 Task: Create a due date automation trigger when advanced on, 2 hours after a card is due add dates starting next week.
Action: Mouse moved to (1197, 100)
Screenshot: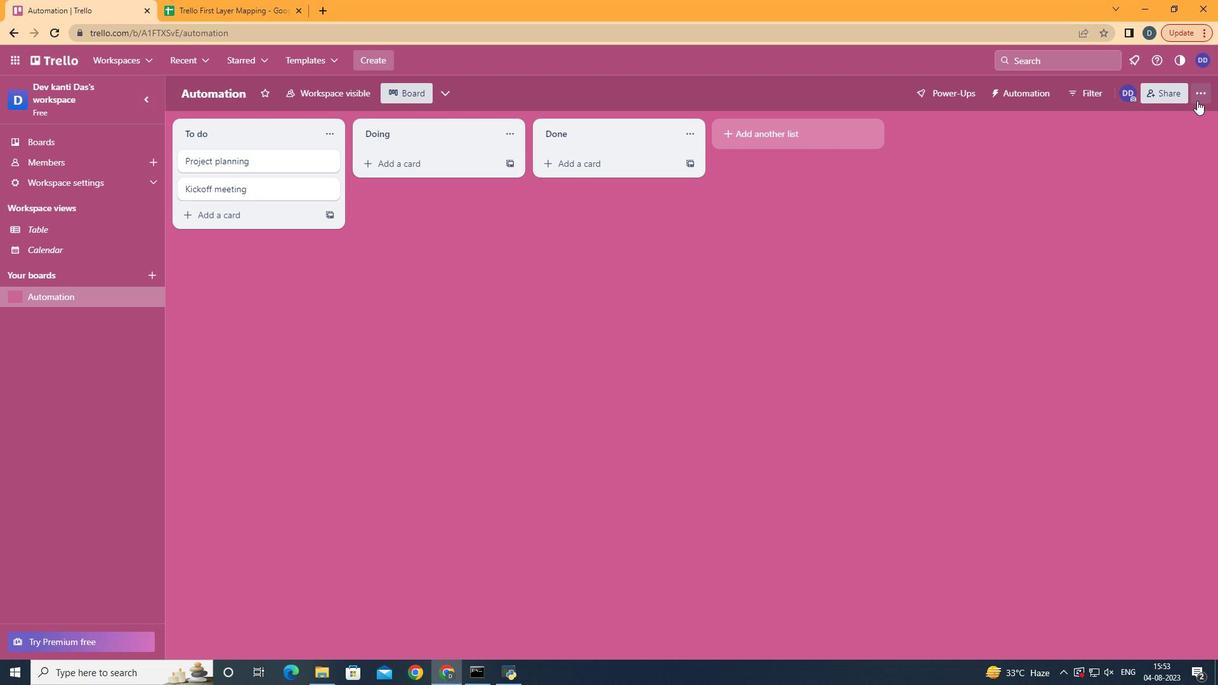 
Action: Mouse pressed left at (1197, 100)
Screenshot: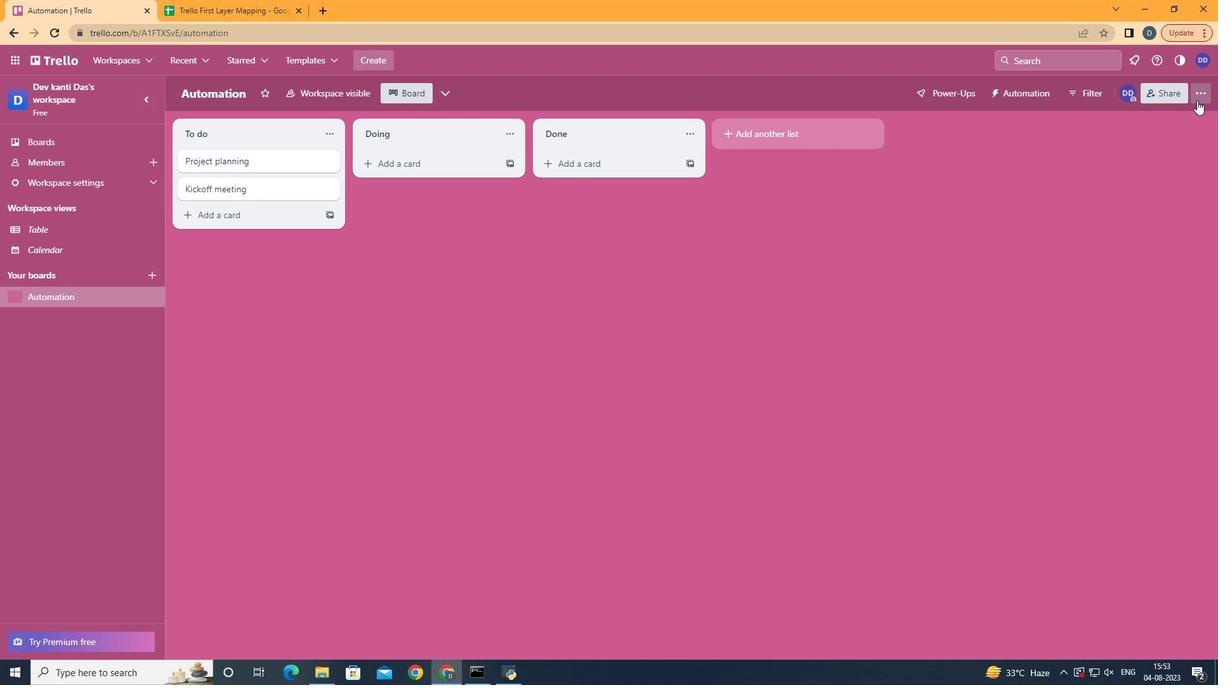 
Action: Mouse moved to (1125, 272)
Screenshot: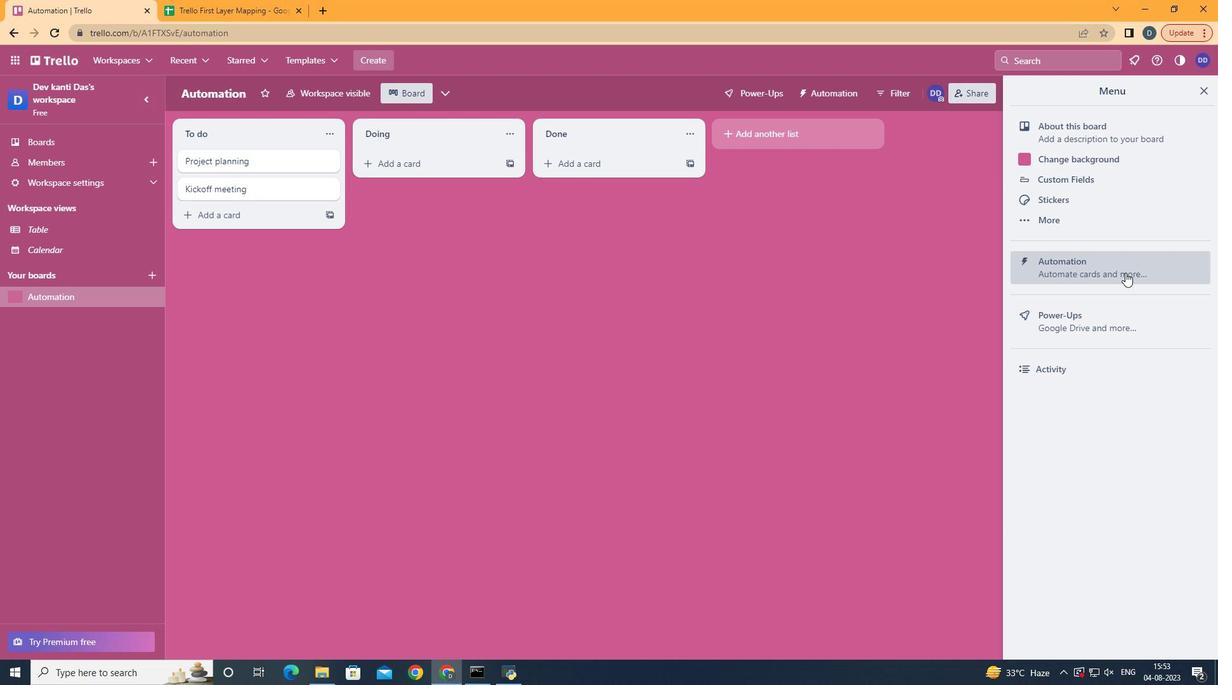 
Action: Mouse pressed left at (1125, 272)
Screenshot: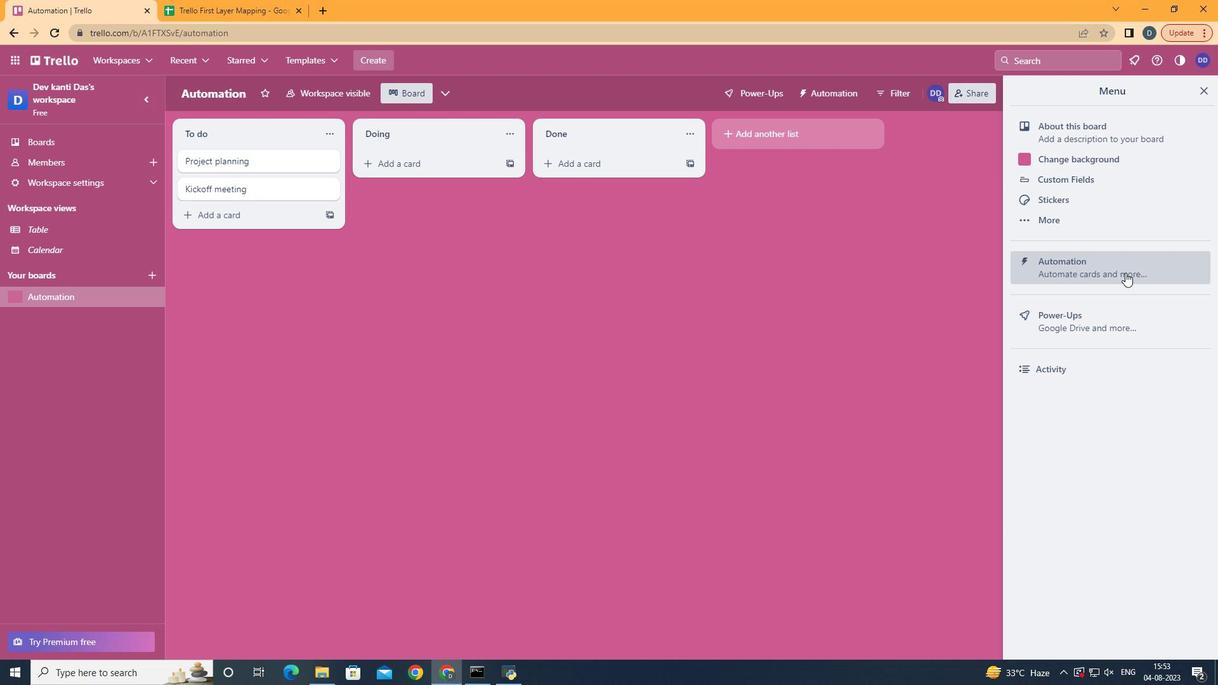 
Action: Mouse moved to (249, 253)
Screenshot: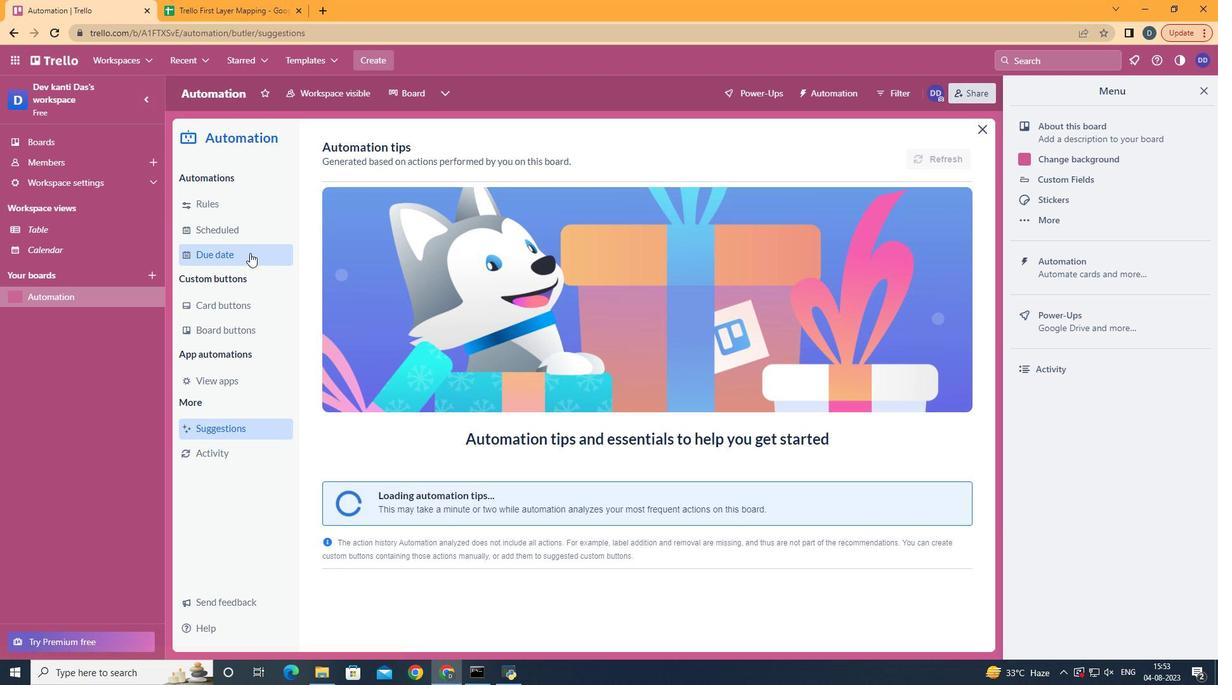 
Action: Mouse pressed left at (249, 253)
Screenshot: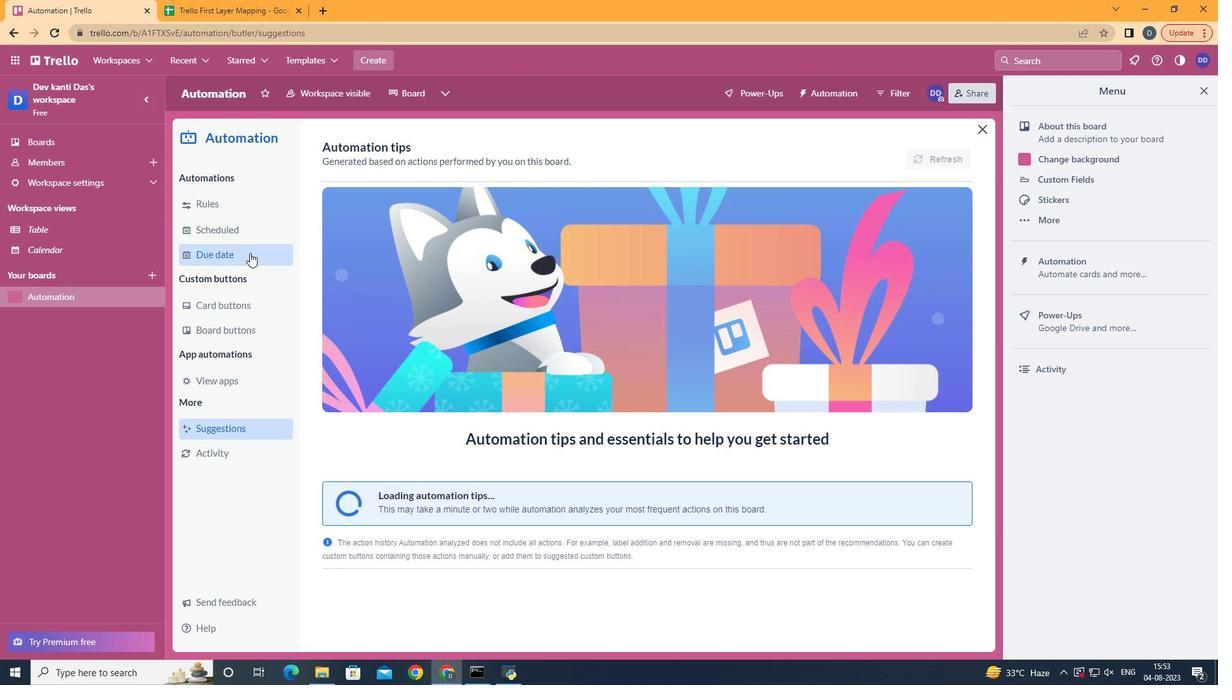 
Action: Mouse moved to (894, 150)
Screenshot: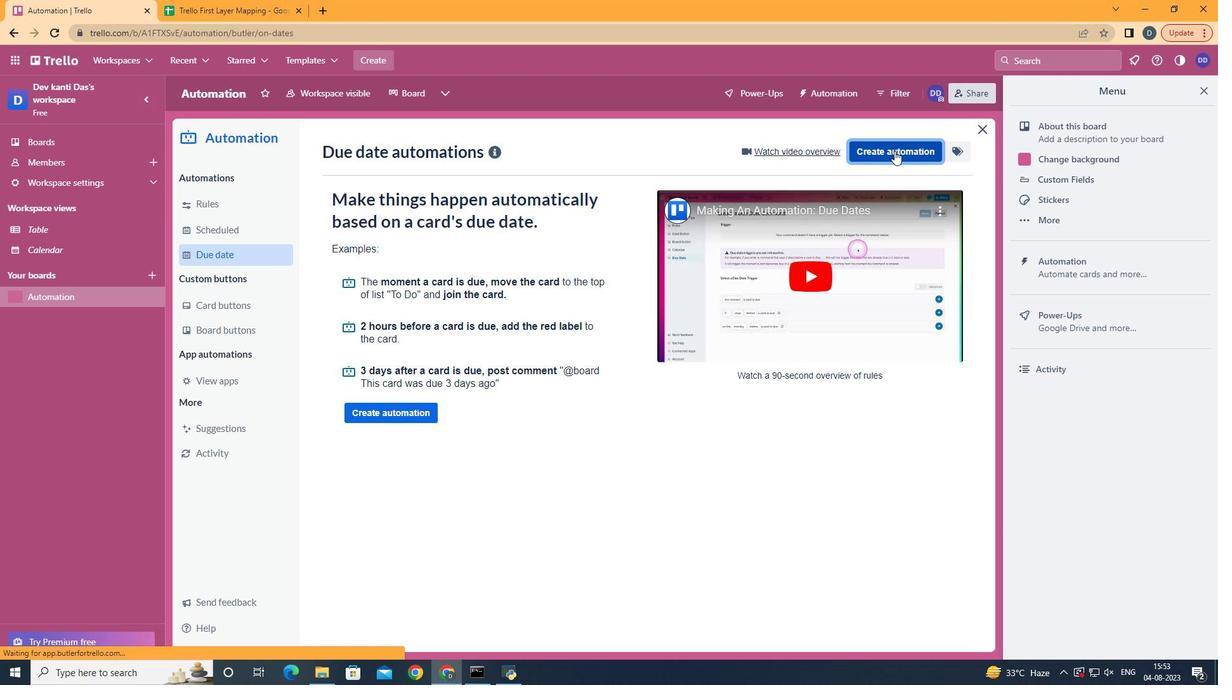 
Action: Mouse pressed left at (894, 150)
Screenshot: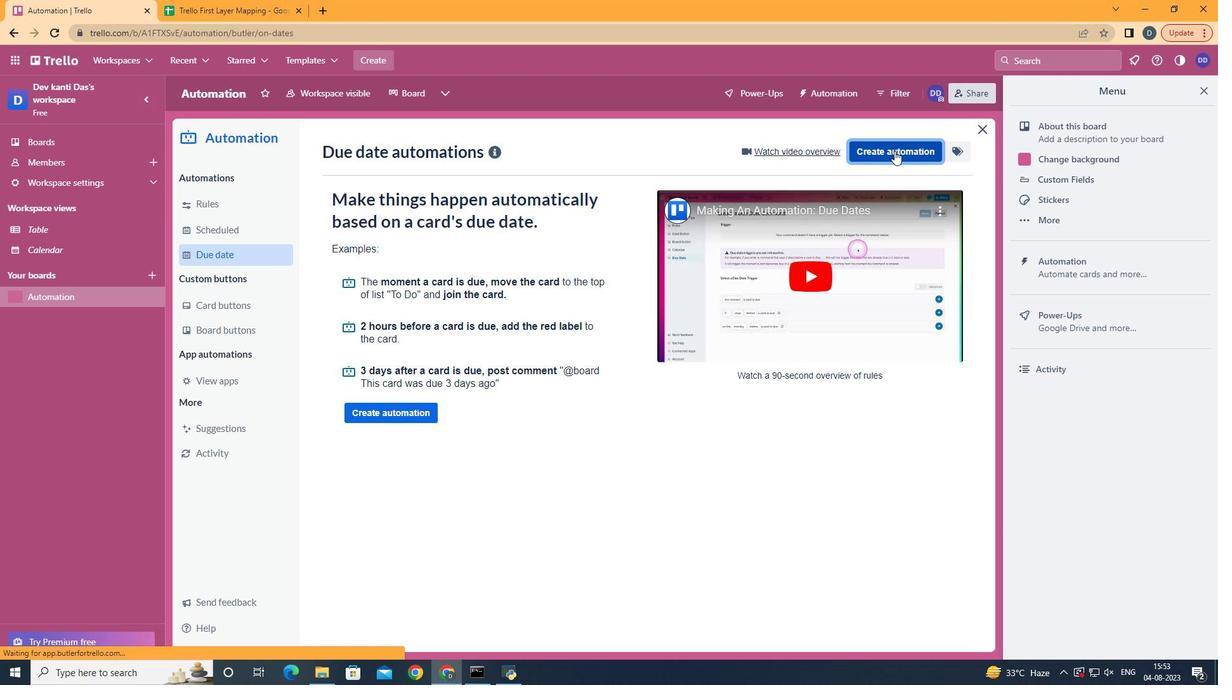 
Action: Mouse moved to (661, 286)
Screenshot: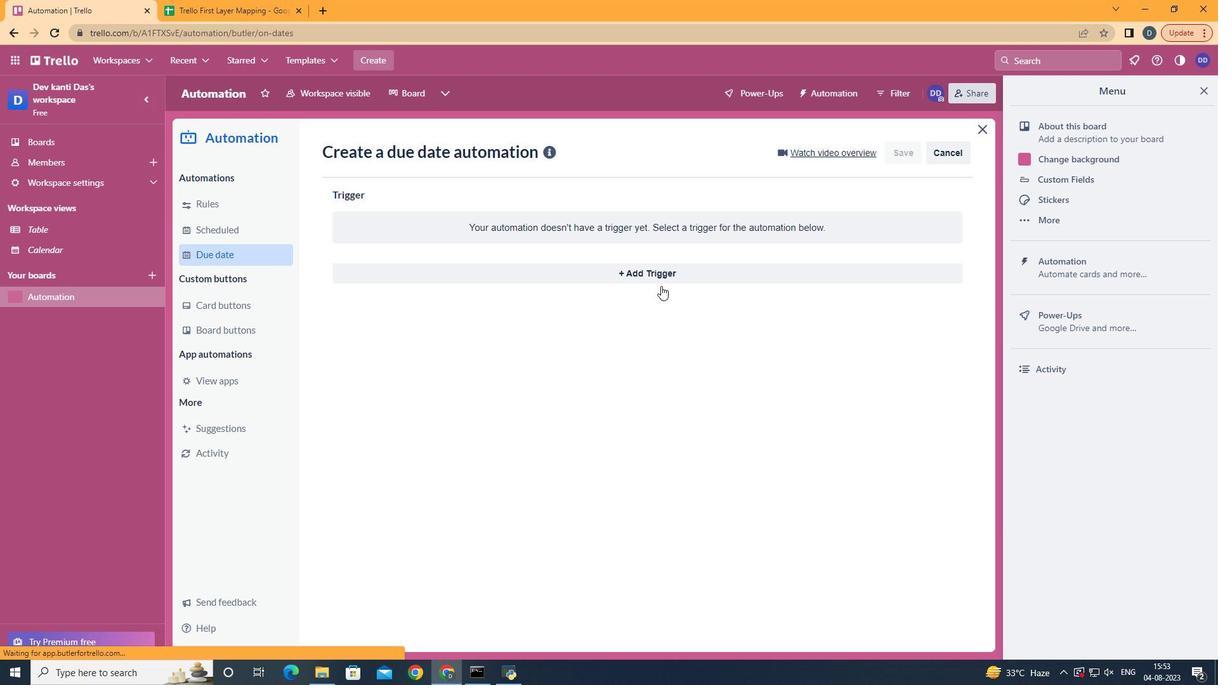 
Action: Mouse pressed left at (661, 286)
Screenshot: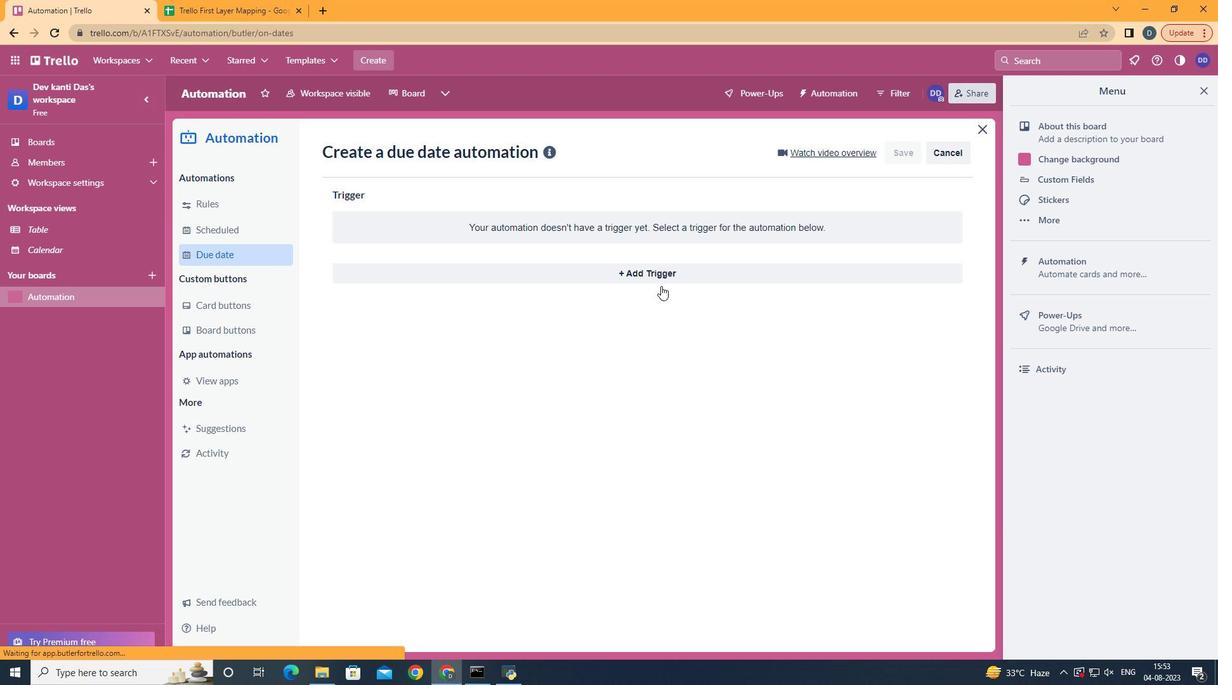 
Action: Mouse moved to (816, 285)
Screenshot: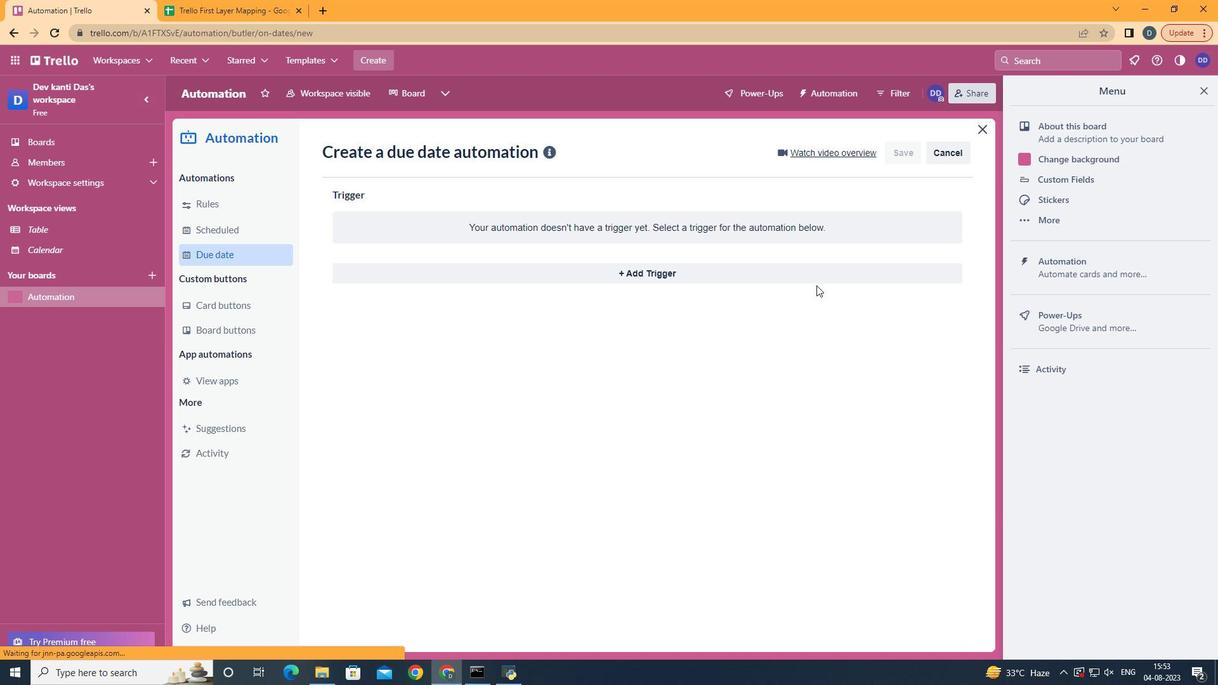 
Action: Mouse pressed left at (816, 285)
Screenshot: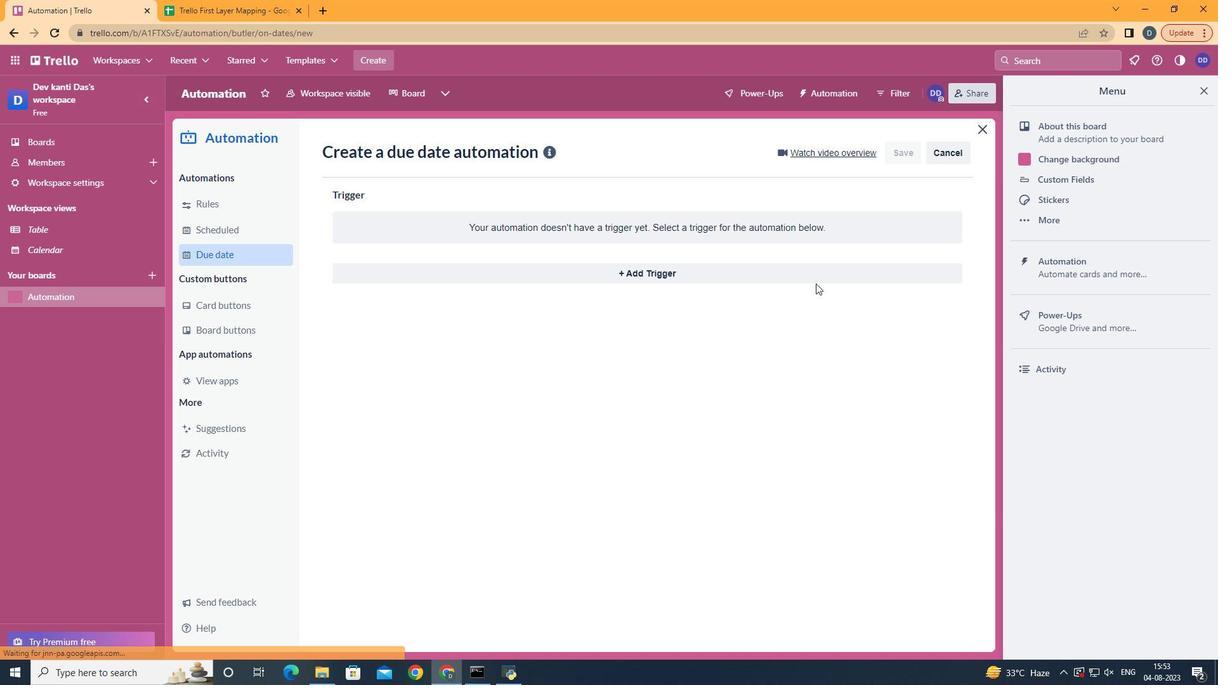 
Action: Mouse moved to (815, 279)
Screenshot: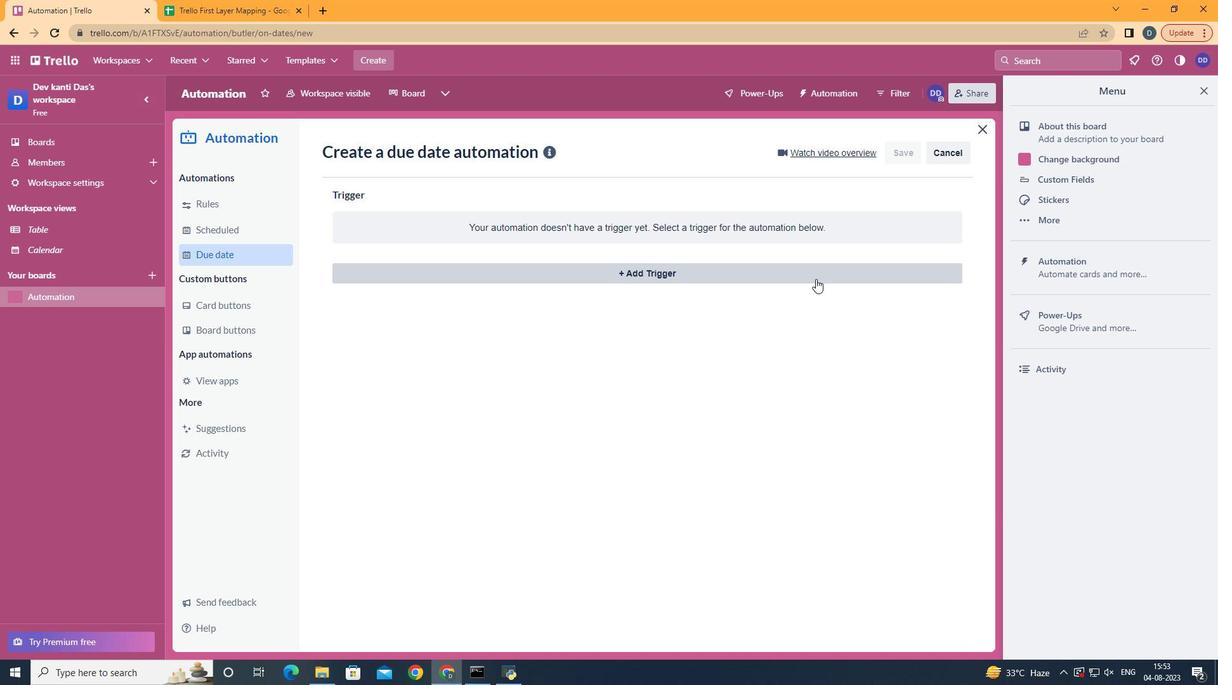 
Action: Mouse pressed left at (815, 279)
Screenshot: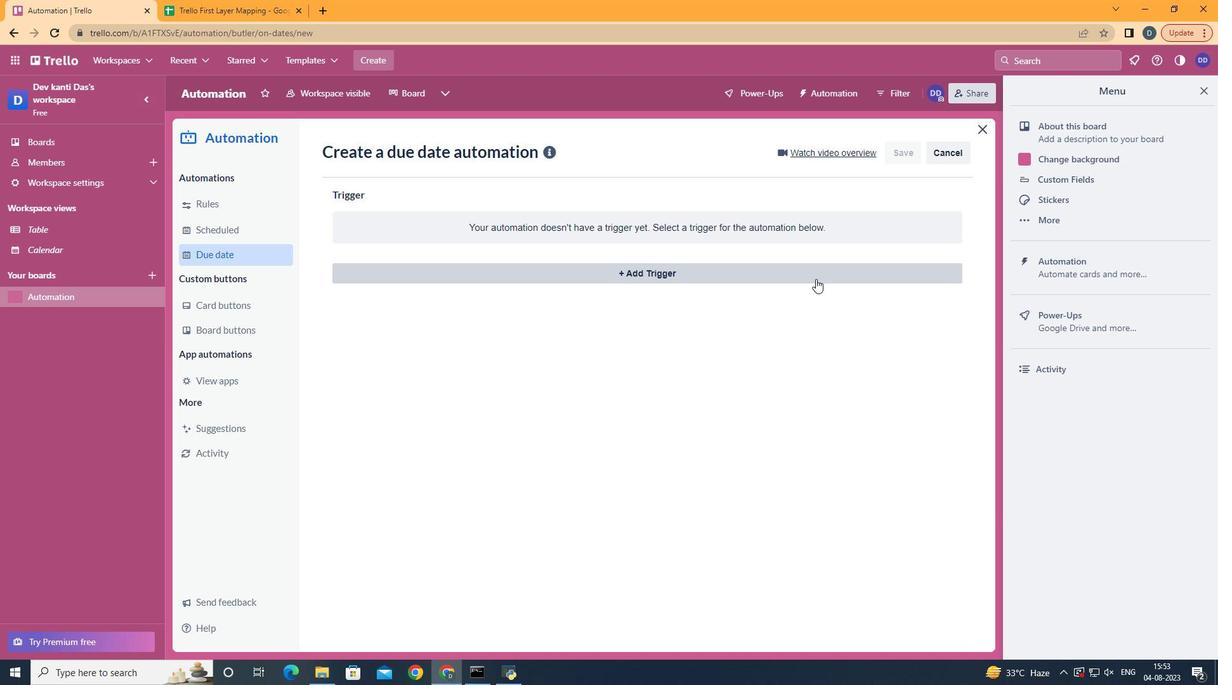 
Action: Mouse moved to (406, 539)
Screenshot: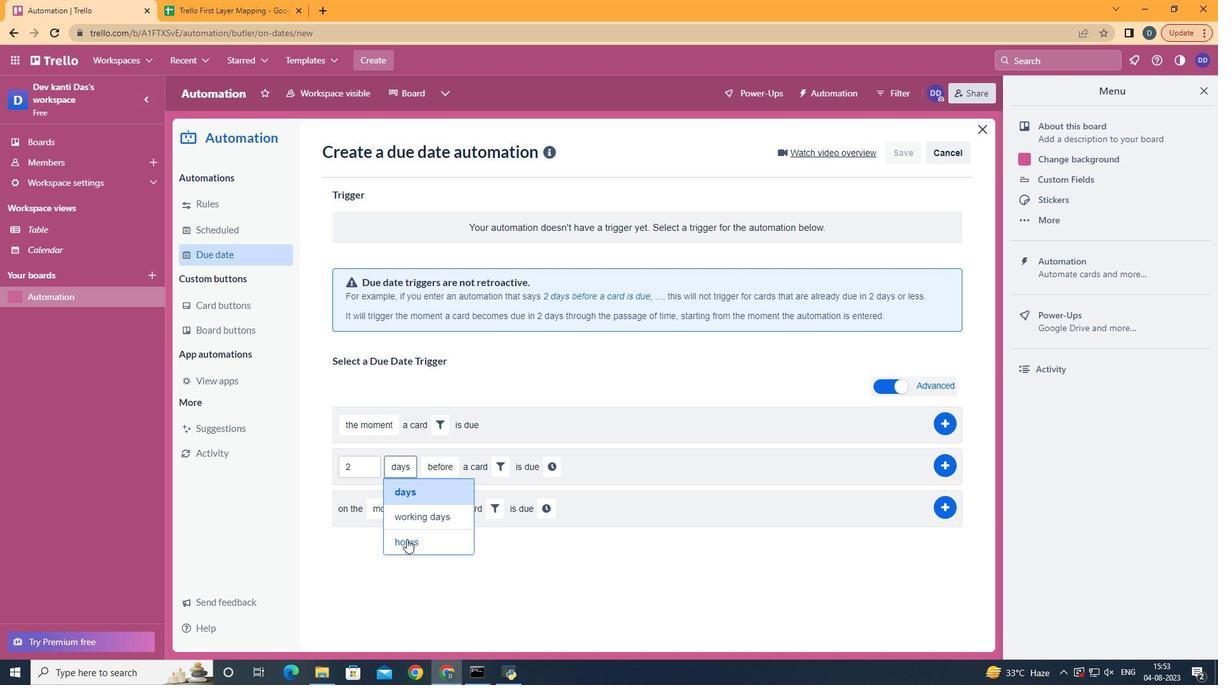 
Action: Mouse pressed left at (406, 539)
Screenshot: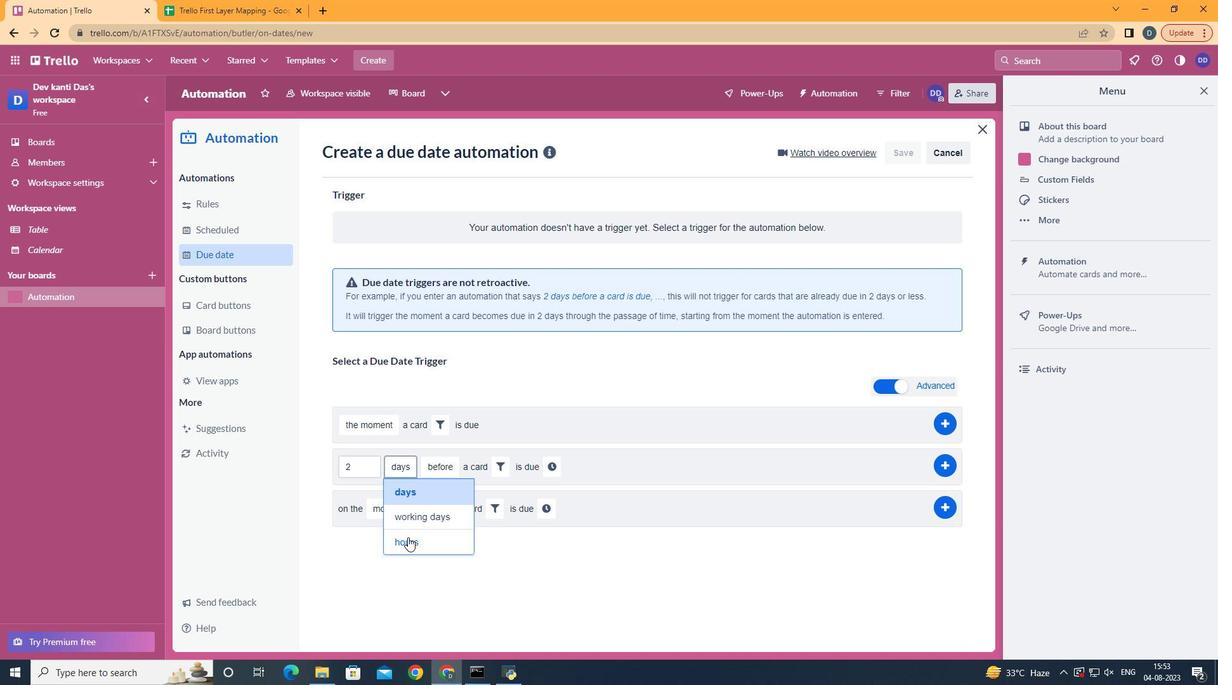 
Action: Mouse moved to (442, 515)
Screenshot: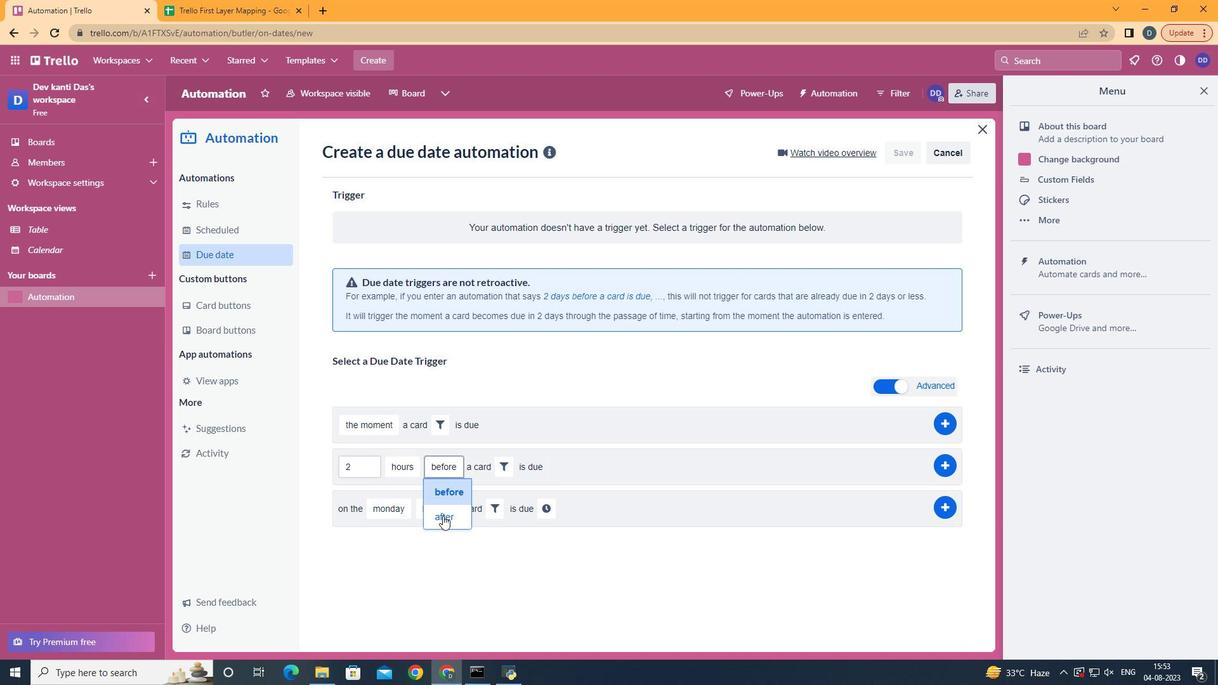 
Action: Mouse pressed left at (442, 515)
Screenshot: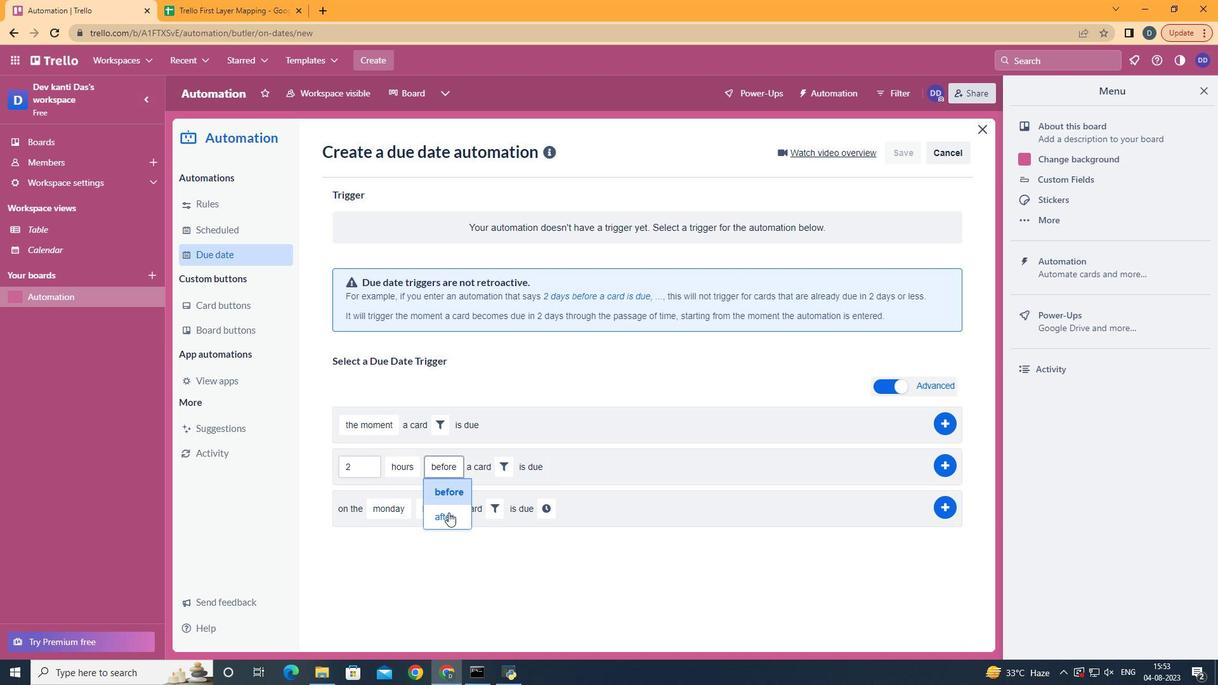 
Action: Mouse moved to (489, 472)
Screenshot: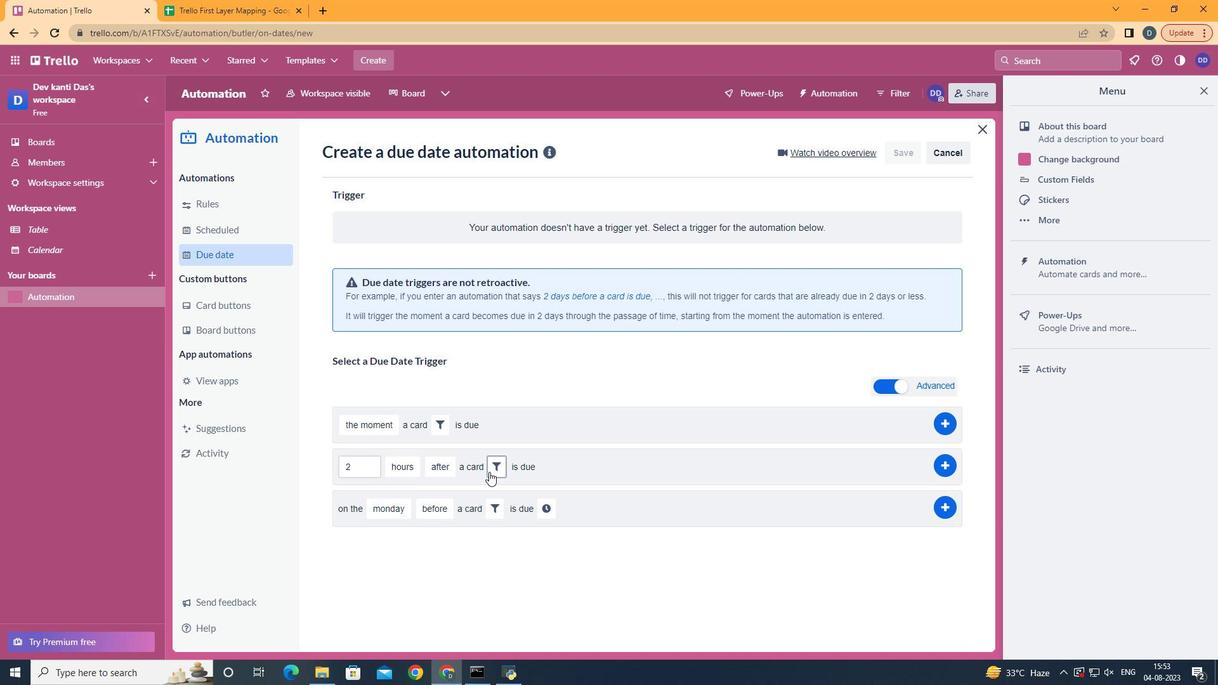 
Action: Mouse pressed left at (489, 472)
Screenshot: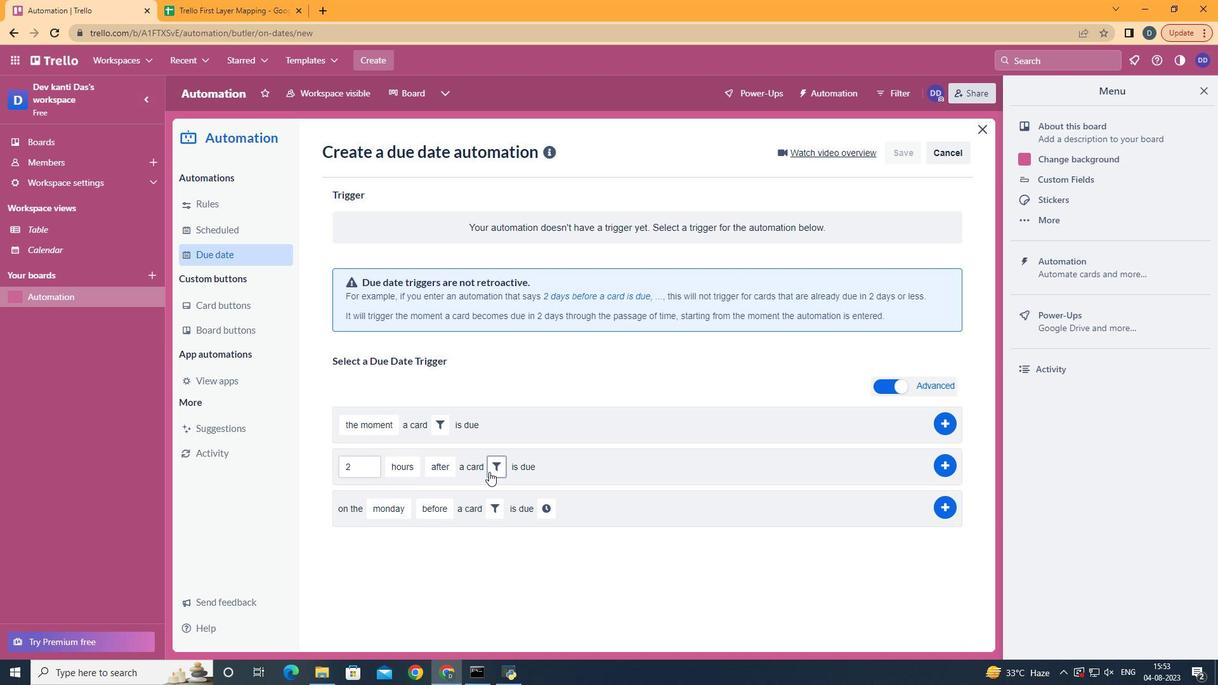 
Action: Mouse moved to (576, 514)
Screenshot: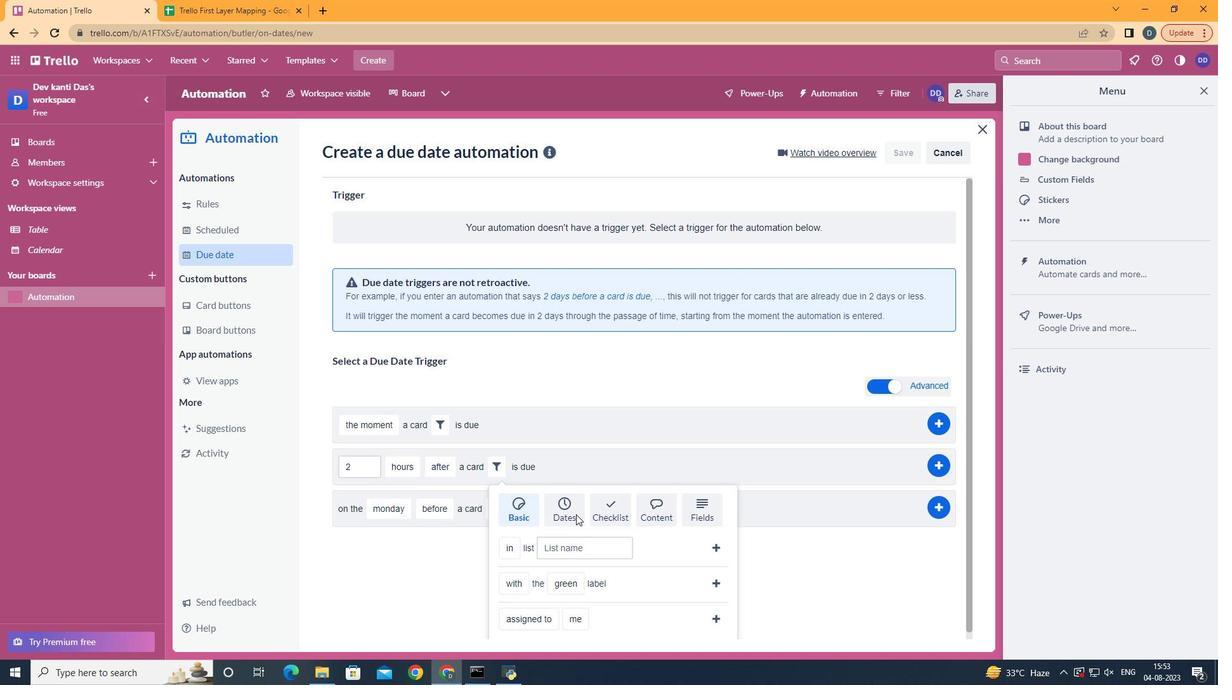 
Action: Mouse pressed left at (576, 514)
Screenshot: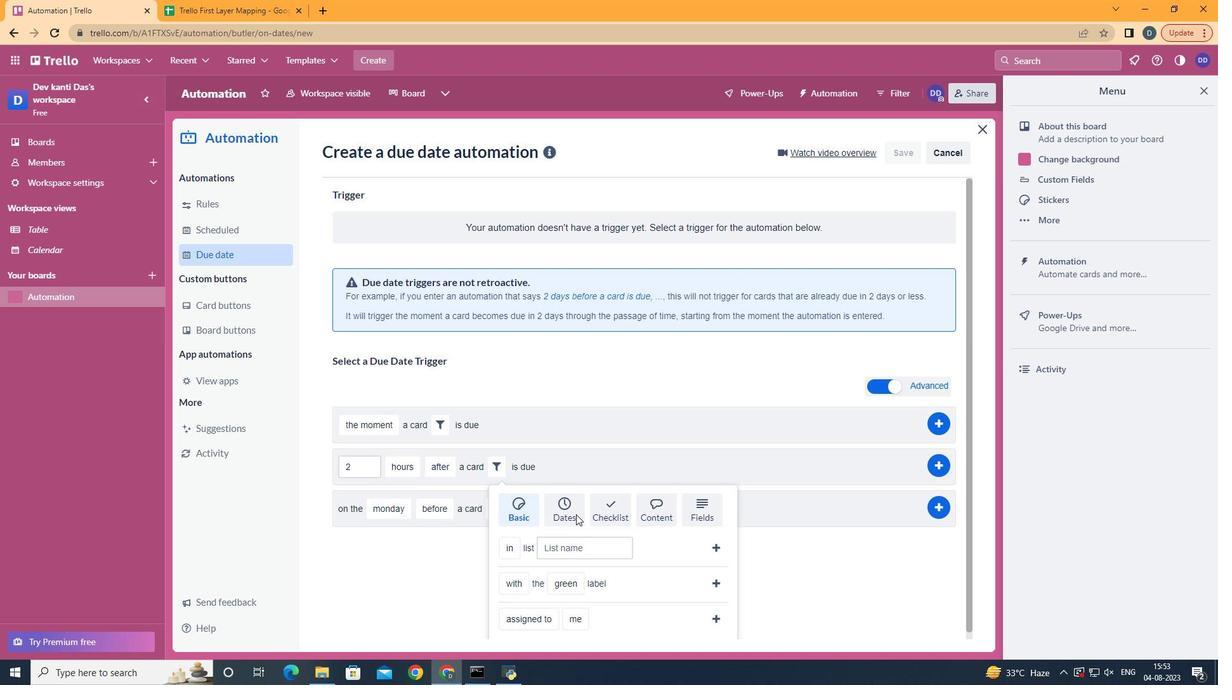 
Action: Mouse scrolled (576, 513) with delta (0, 0)
Screenshot: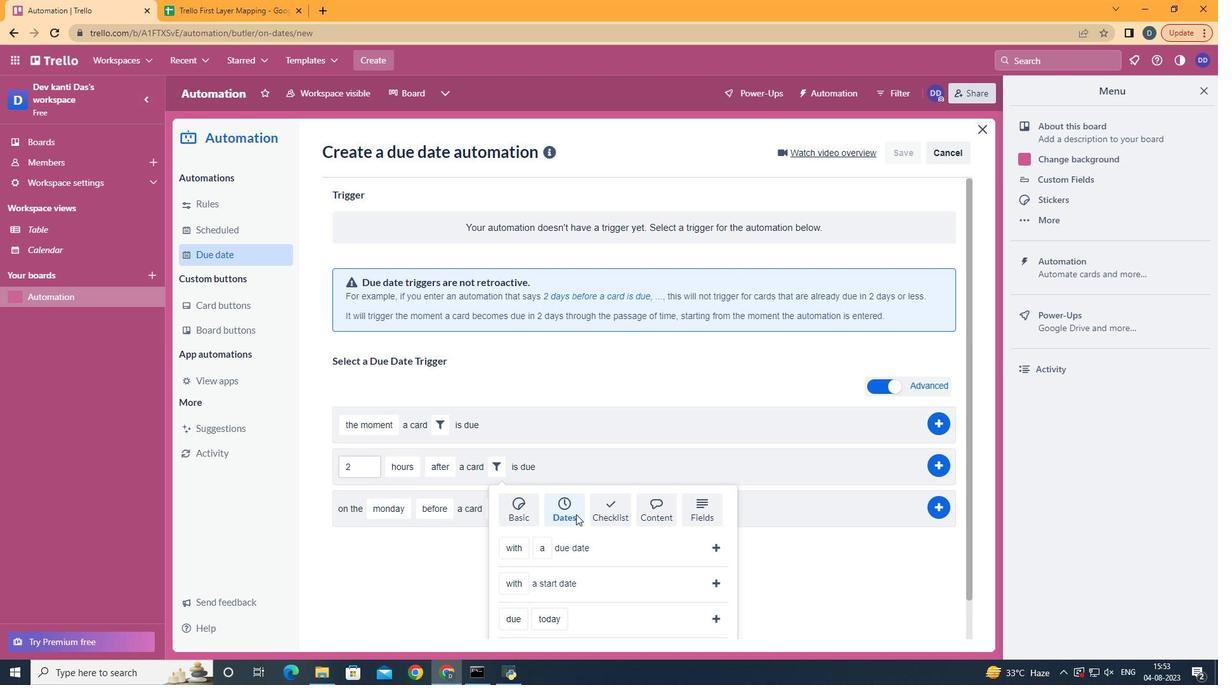 
Action: Mouse scrolled (576, 513) with delta (0, 0)
Screenshot: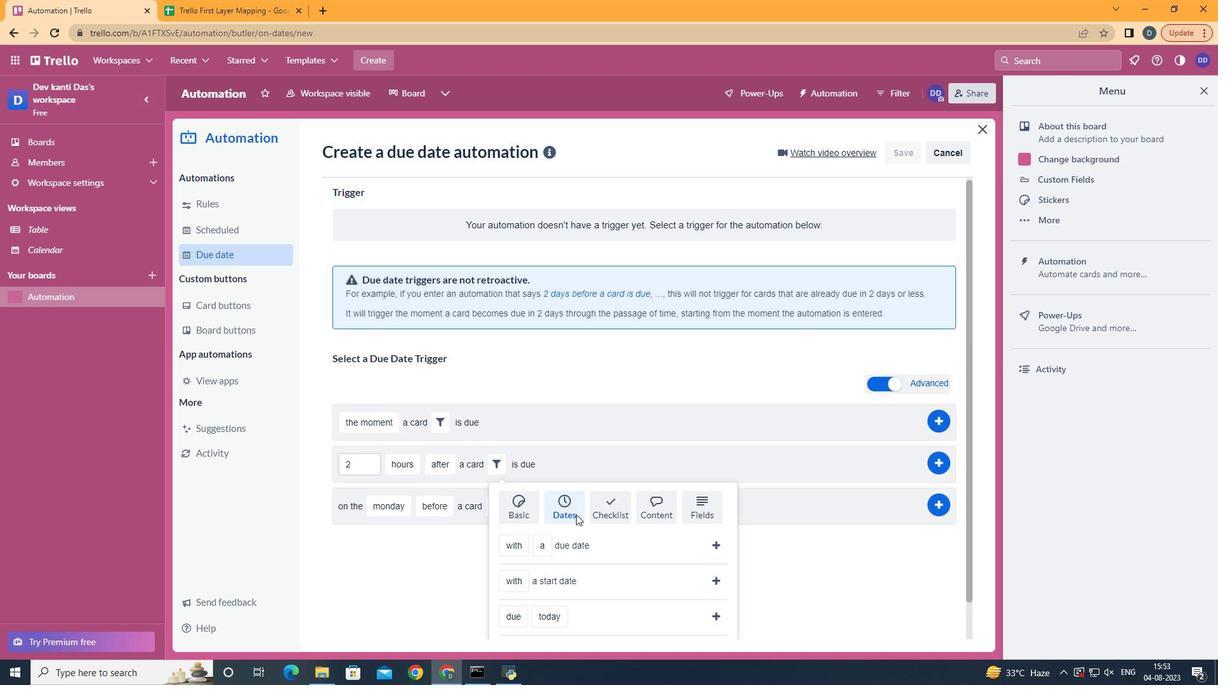 
Action: Mouse scrolled (576, 513) with delta (0, 0)
Screenshot: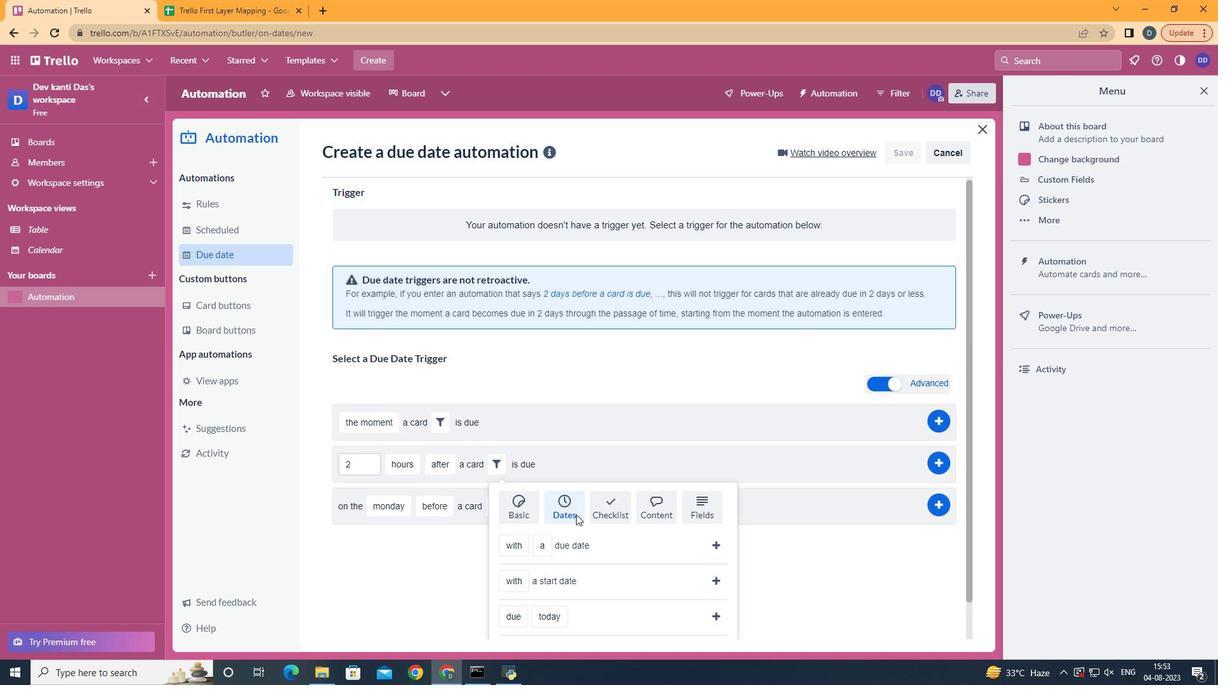 
Action: Mouse scrolled (576, 513) with delta (0, 0)
Screenshot: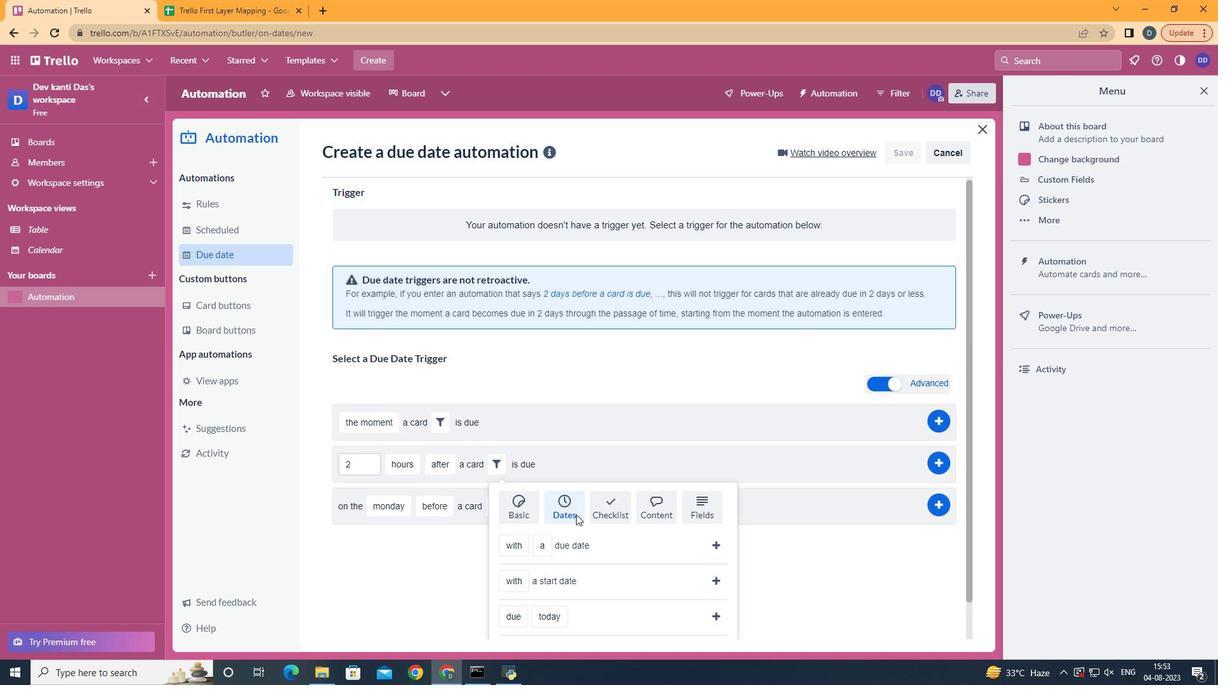 
Action: Mouse scrolled (576, 513) with delta (0, 0)
Screenshot: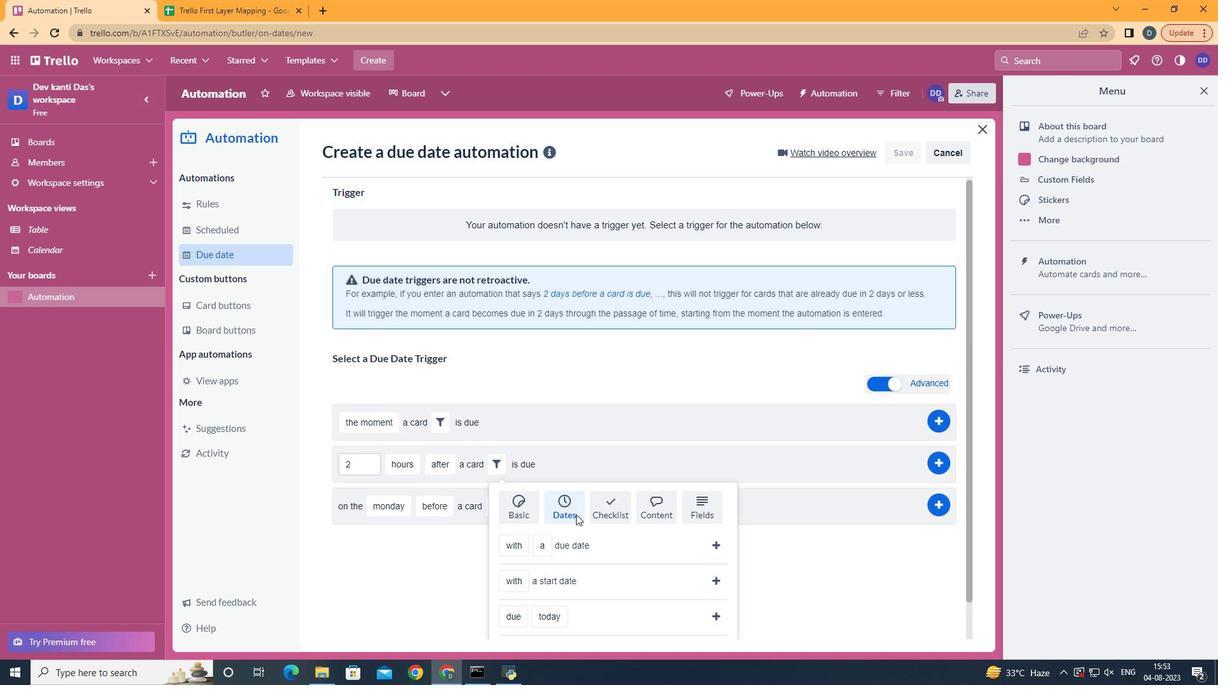 
Action: Mouse moved to (529, 522)
Screenshot: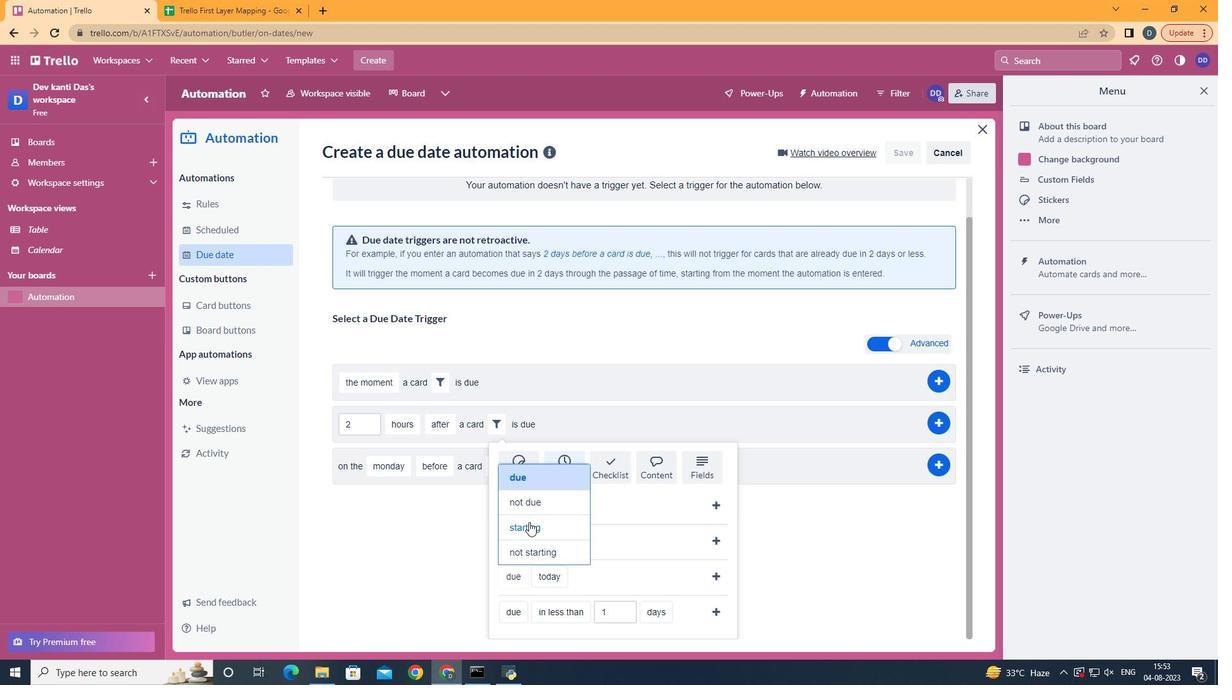
Action: Mouse pressed left at (529, 522)
Screenshot: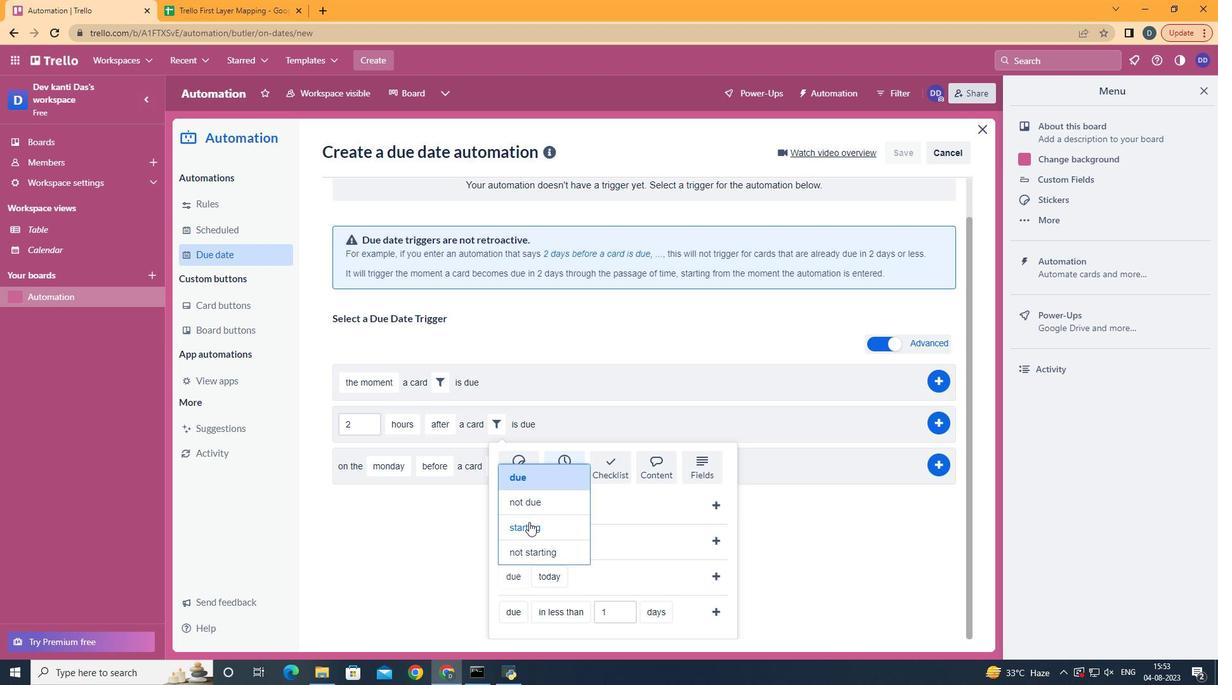 
Action: Mouse moved to (577, 506)
Screenshot: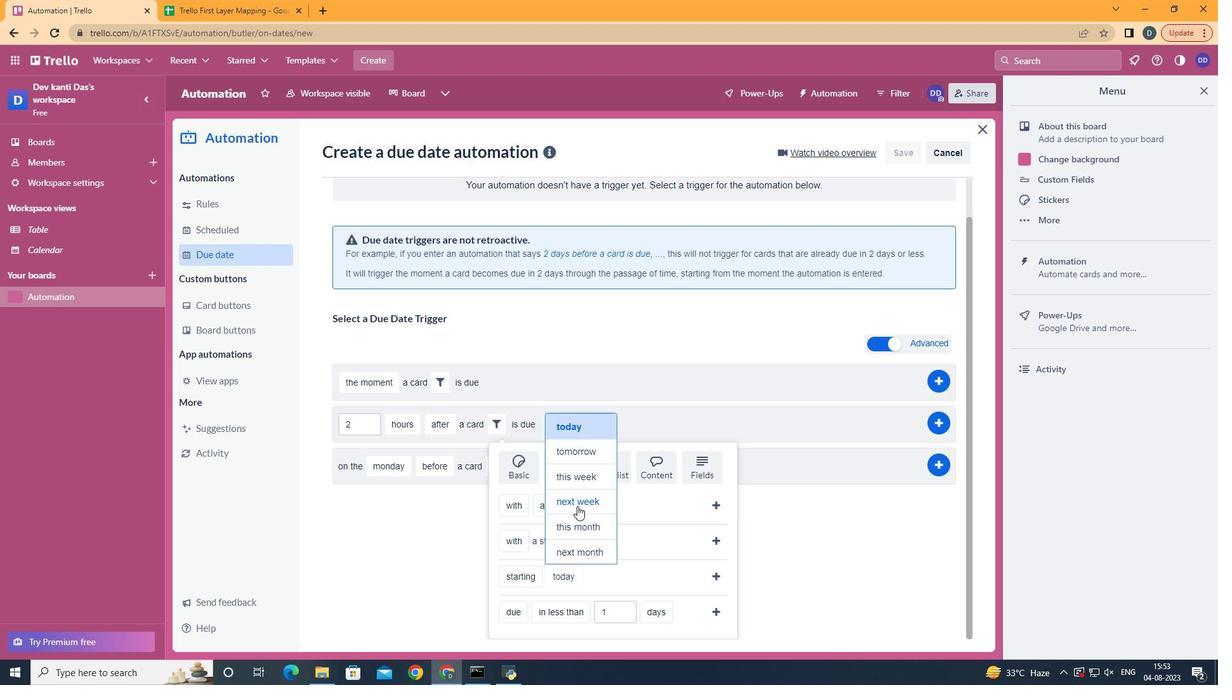 
Action: Mouse pressed left at (577, 506)
Screenshot: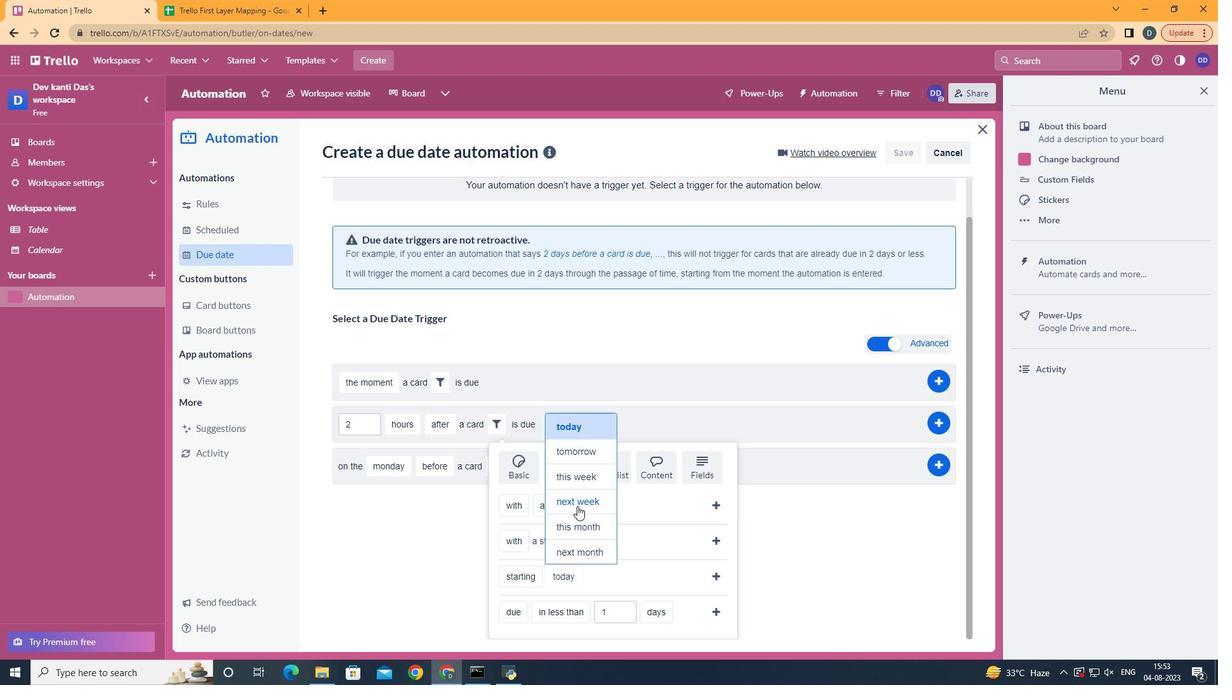 
Action: Mouse moved to (713, 574)
Screenshot: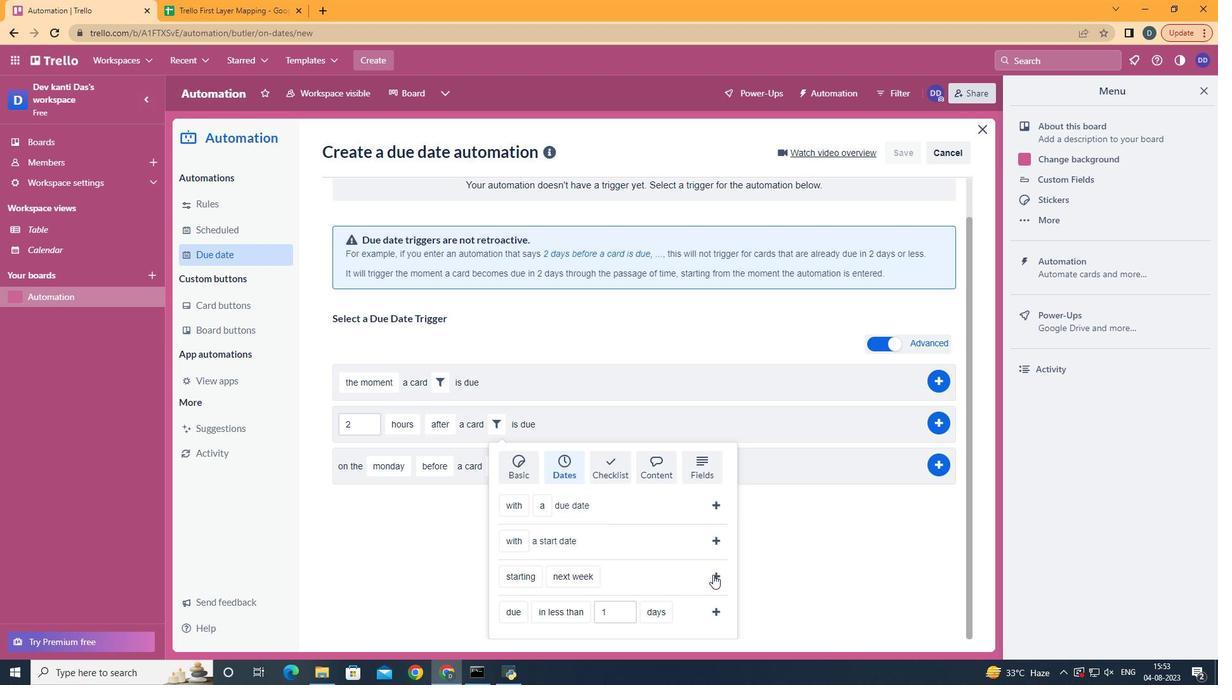 
Action: Mouse pressed left at (713, 574)
Screenshot: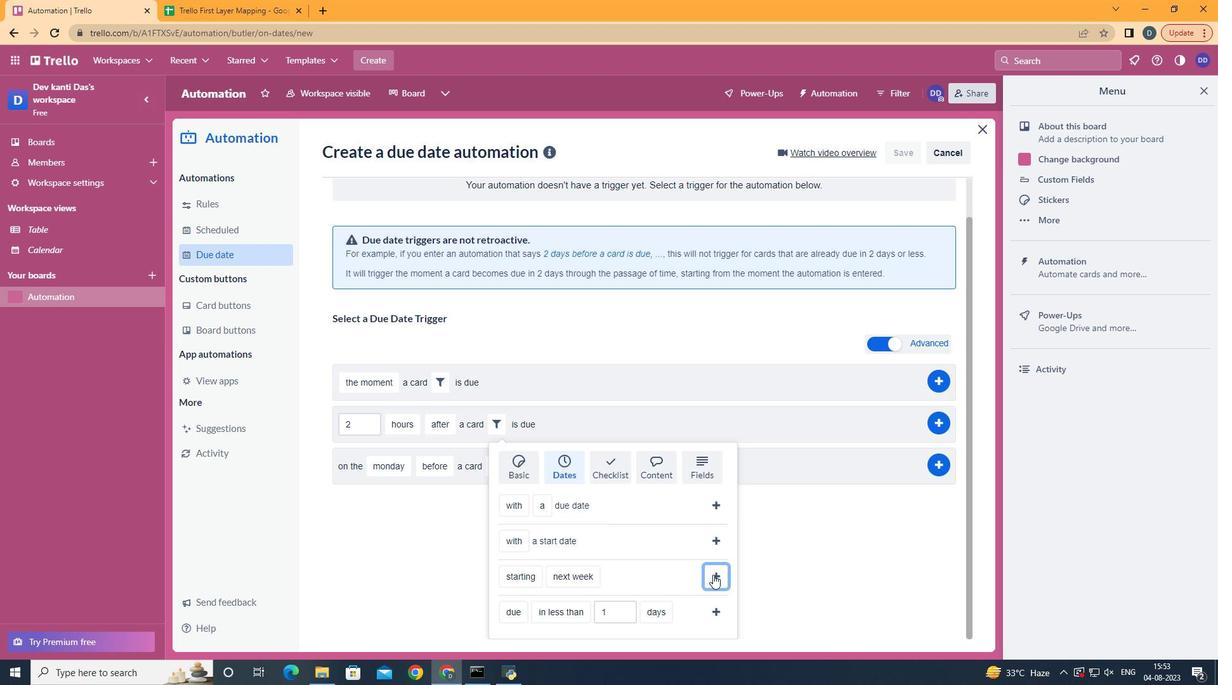 
Action: Mouse moved to (956, 466)
Screenshot: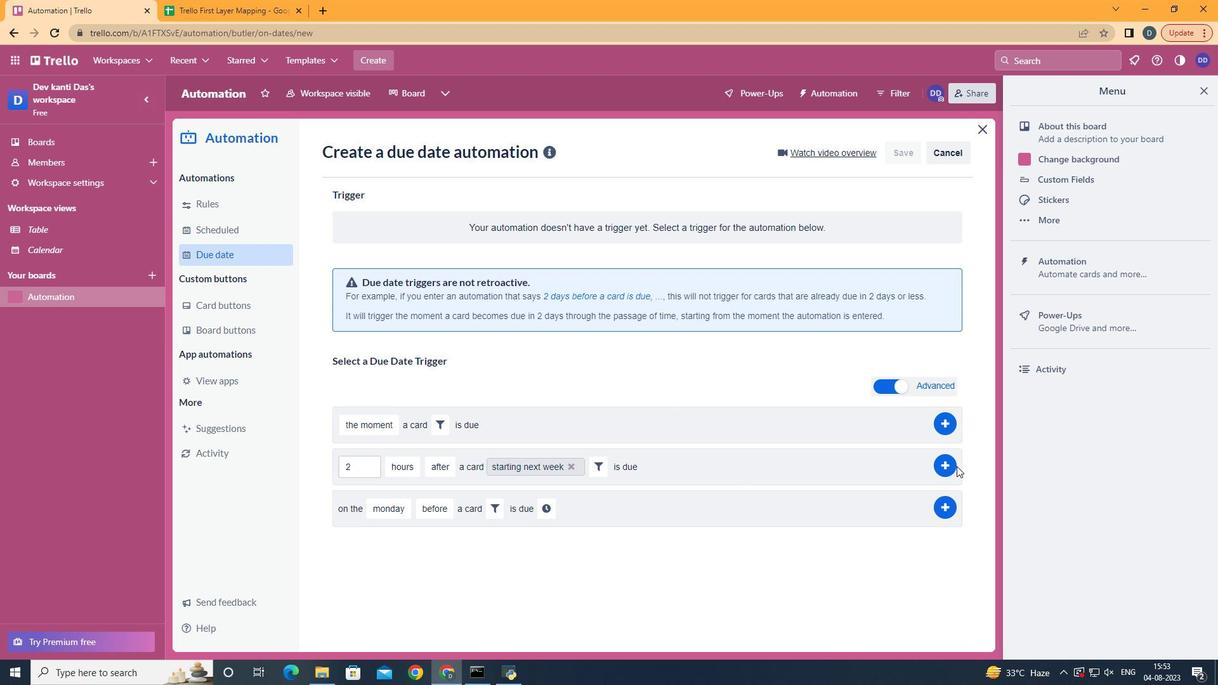 
Action: Mouse pressed left at (956, 466)
Screenshot: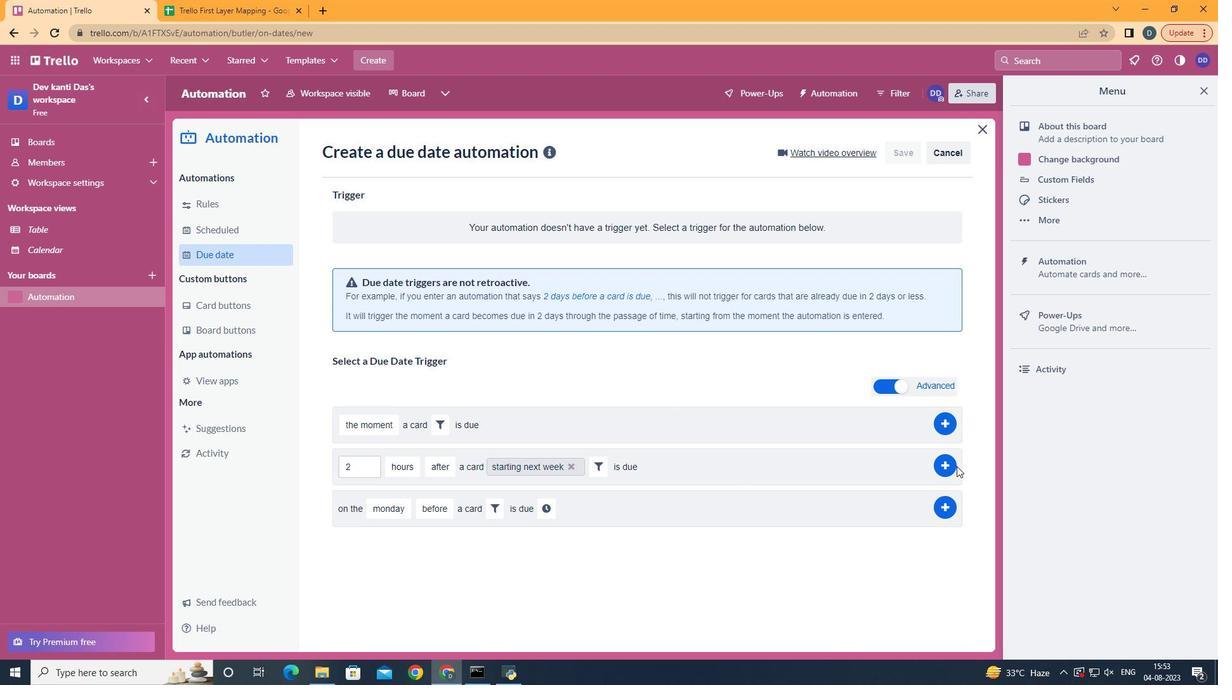 
Action: Mouse moved to (950, 463)
Screenshot: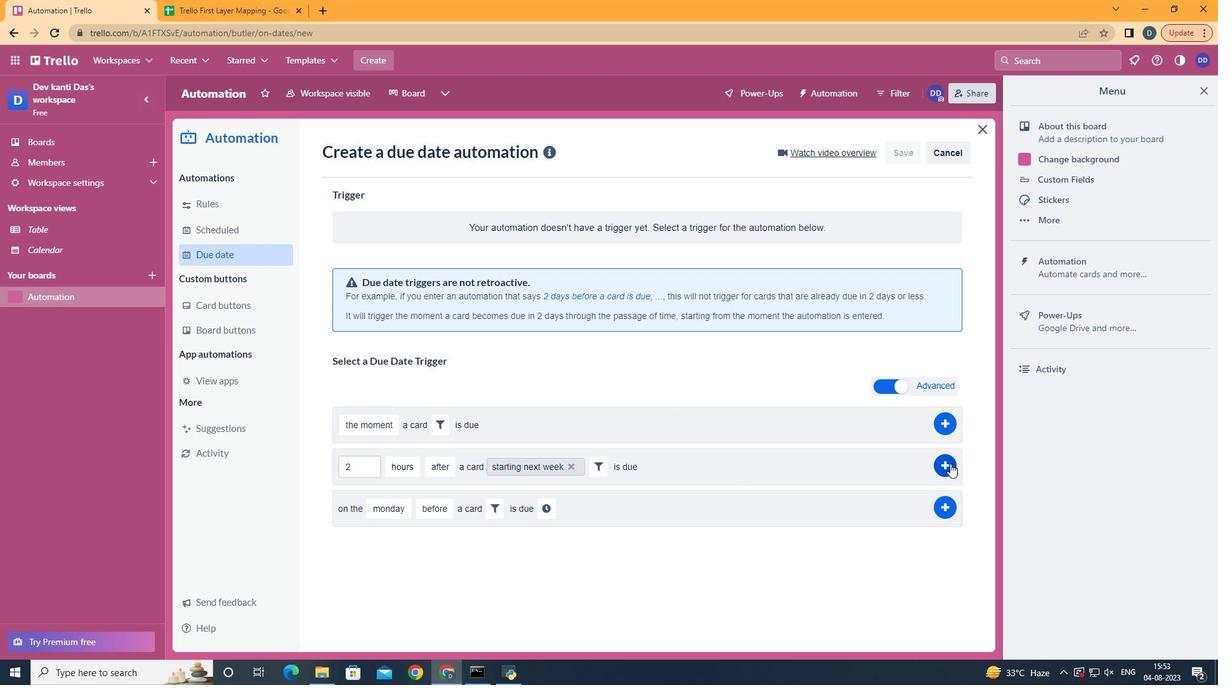 
Action: Mouse pressed left at (950, 463)
Screenshot: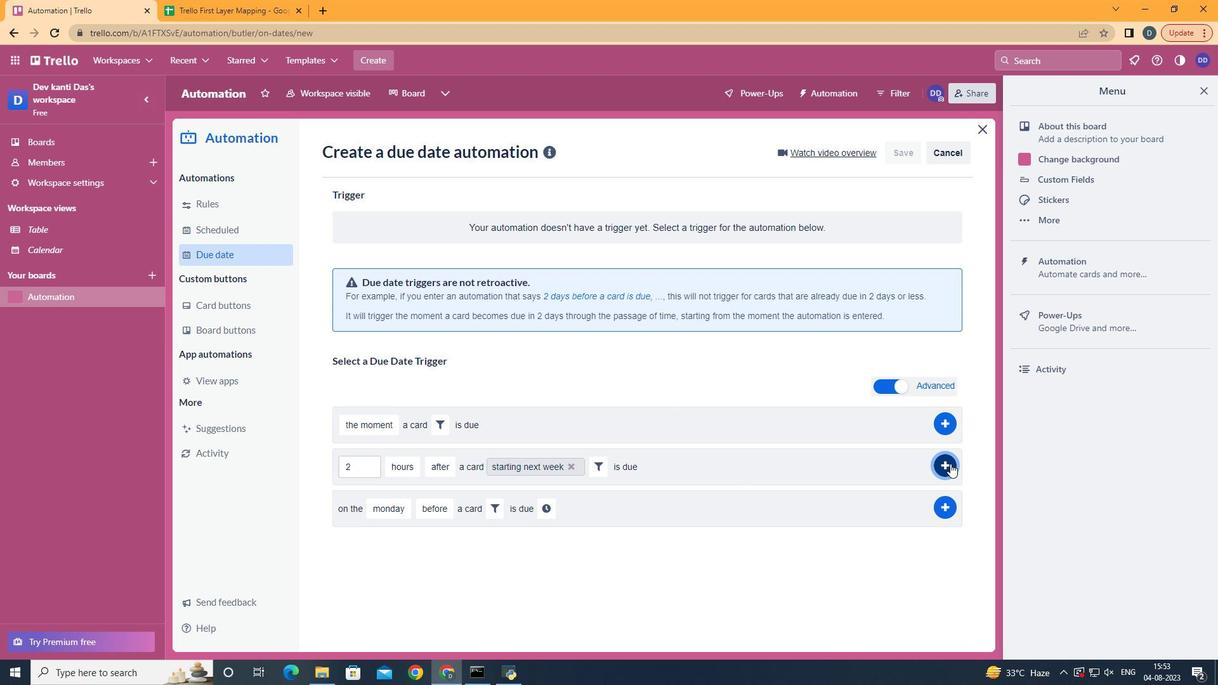
Action: Mouse moved to (551, 242)
Screenshot: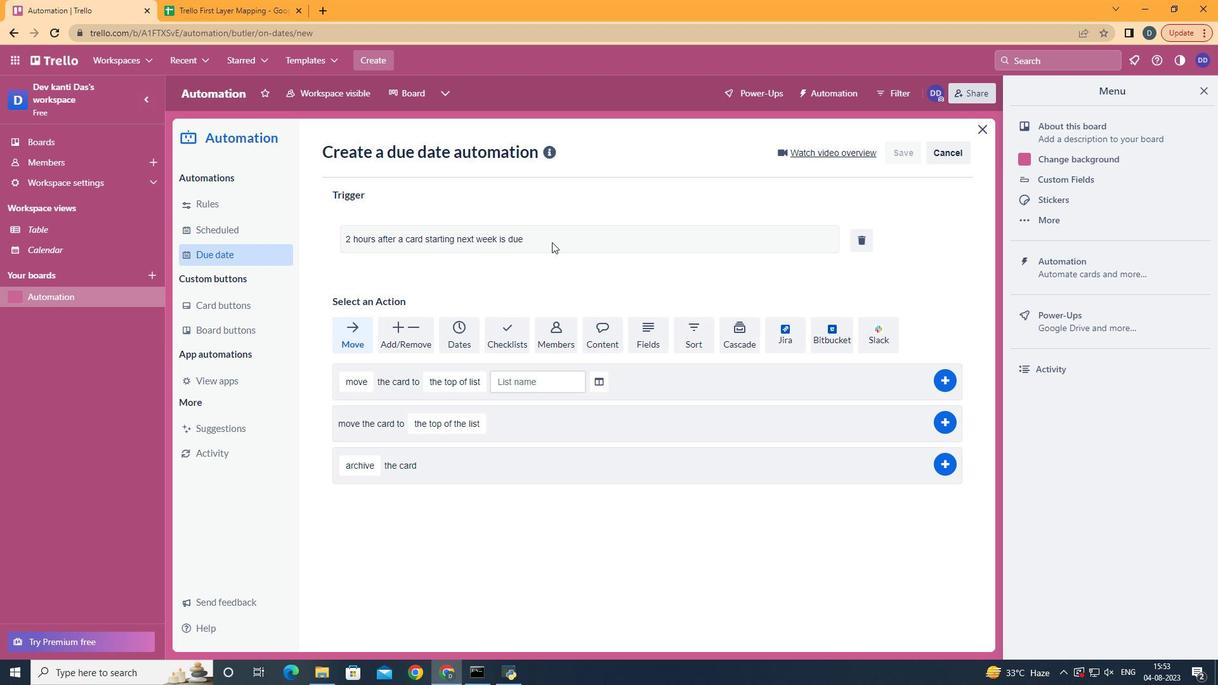 
